 Task: Write a number "DM1250"
Action: Mouse pressed left at (641, 64)
Screenshot: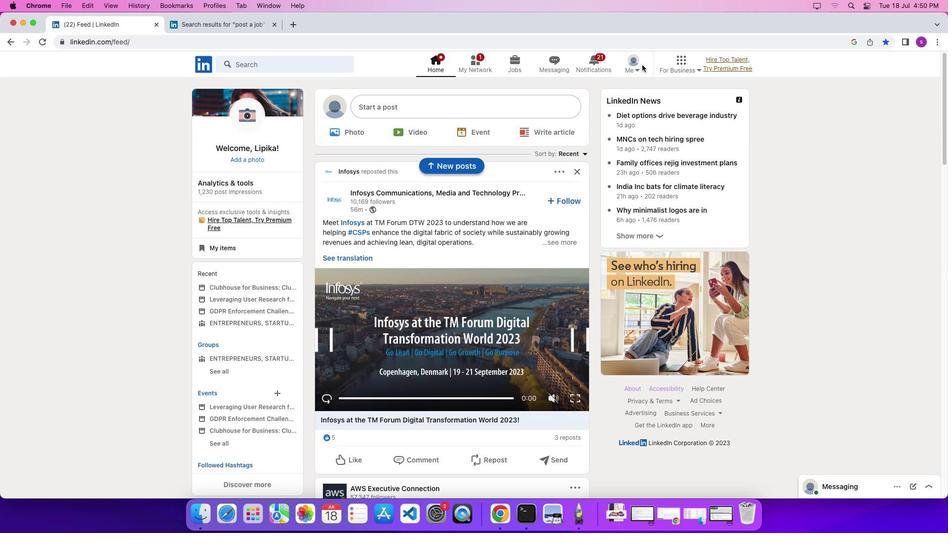 
Action: Mouse moved to (635, 67)
Screenshot: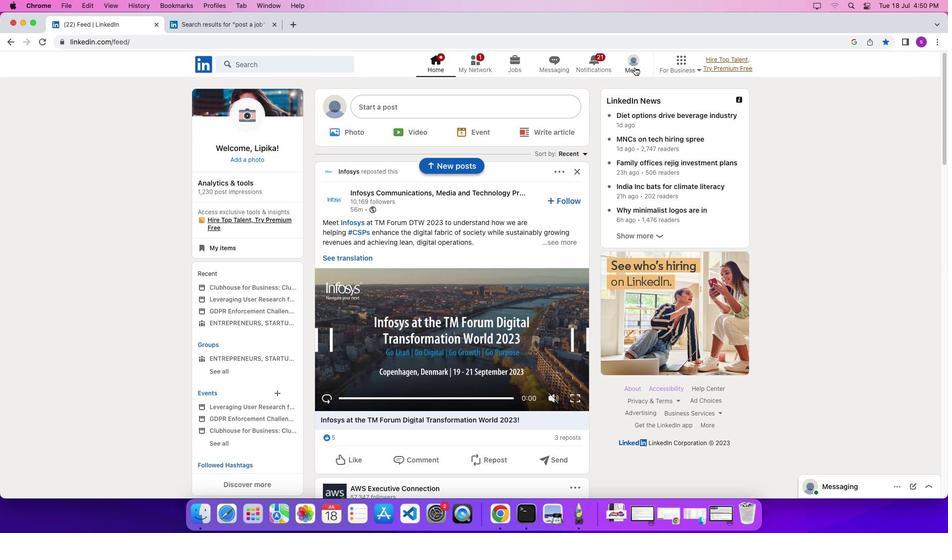 
Action: Mouse pressed left at (635, 67)
Screenshot: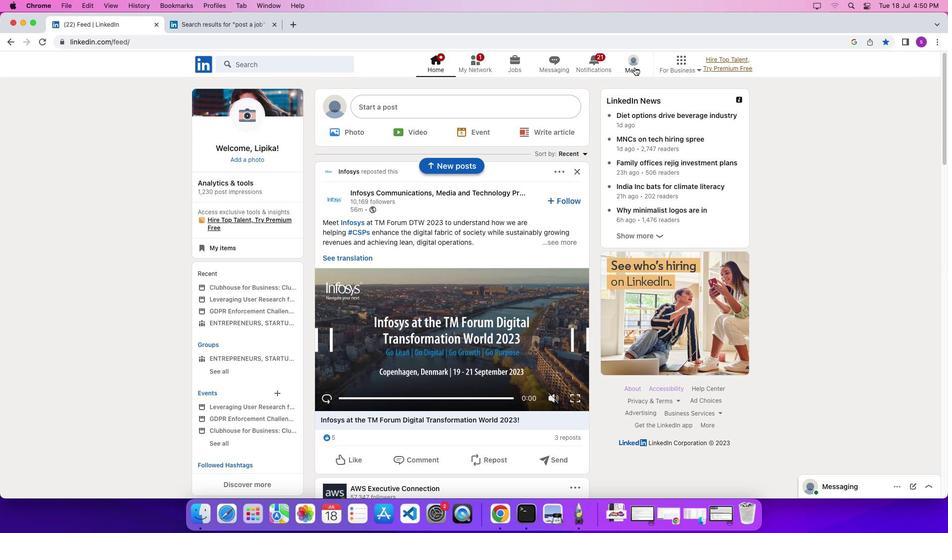 
Action: Mouse moved to (584, 120)
Screenshot: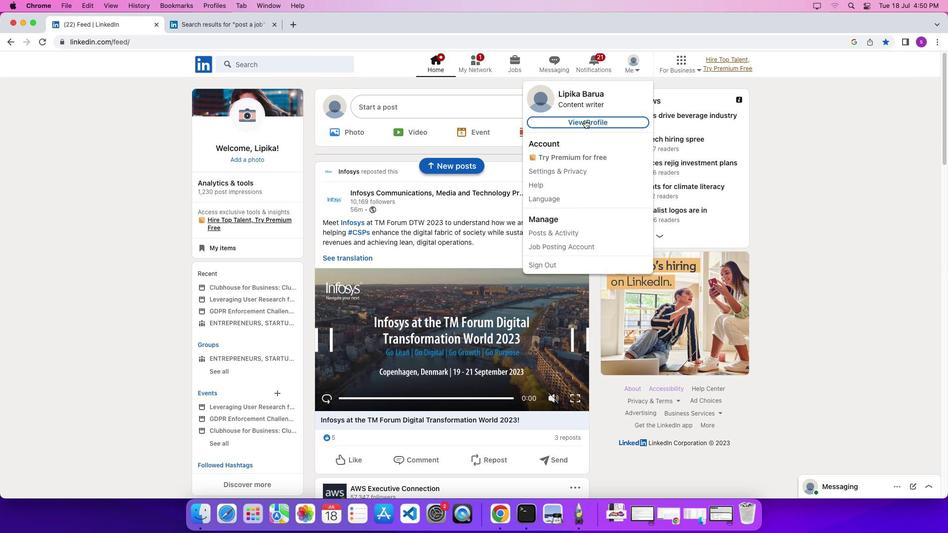 
Action: Mouse pressed left at (584, 120)
Screenshot: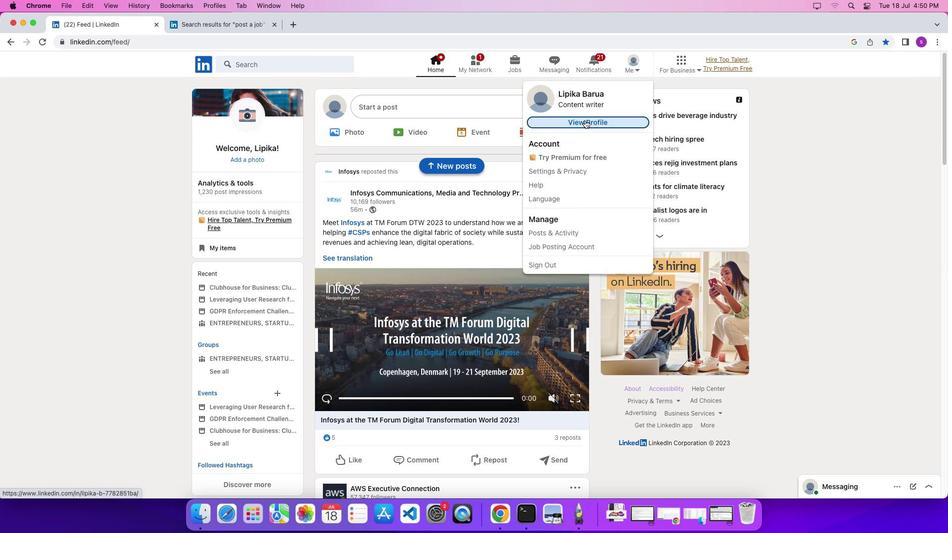 
Action: Mouse moved to (283, 320)
Screenshot: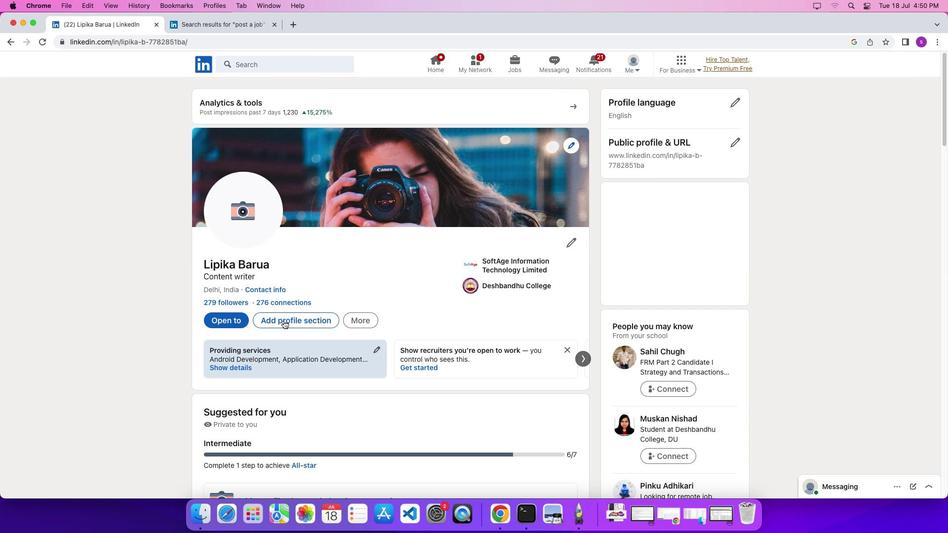 
Action: Mouse pressed left at (283, 320)
Screenshot: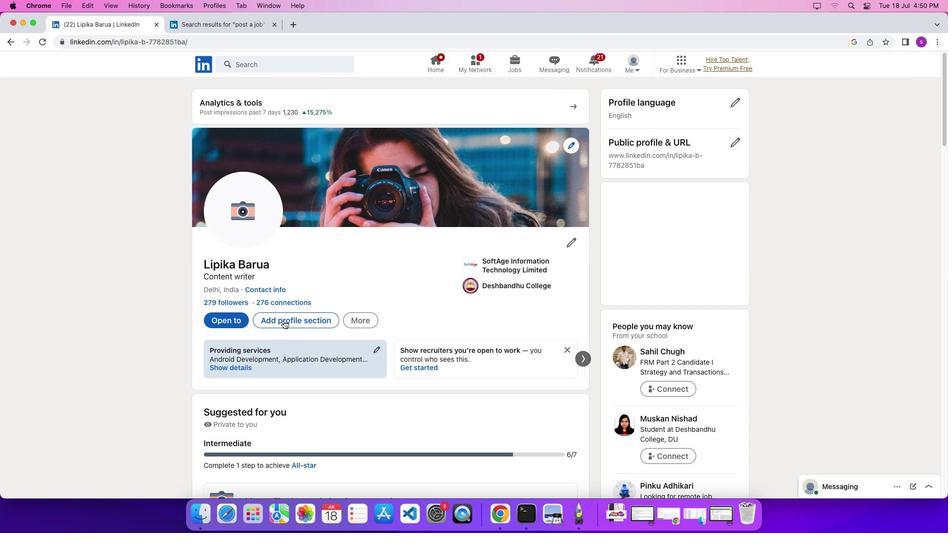
Action: Mouse moved to (361, 275)
Screenshot: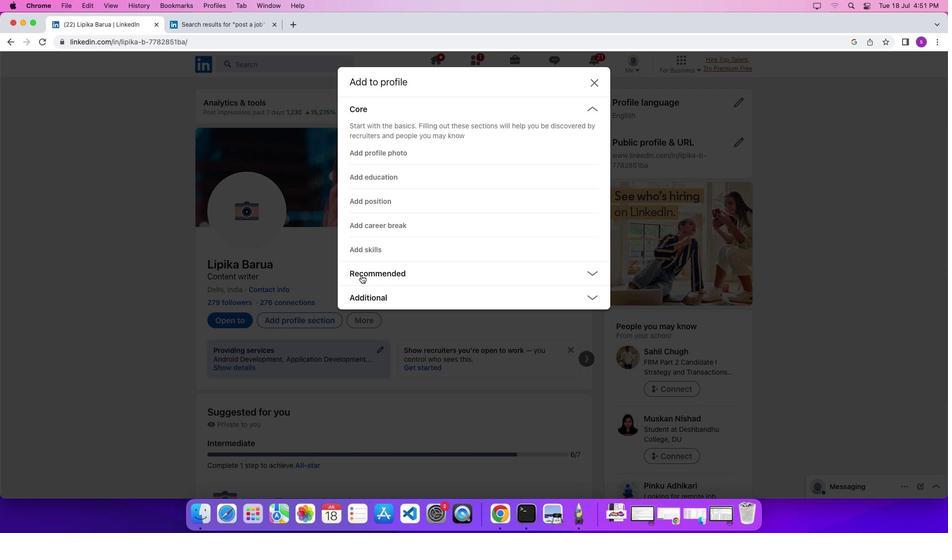 
Action: Mouse pressed left at (361, 275)
Screenshot: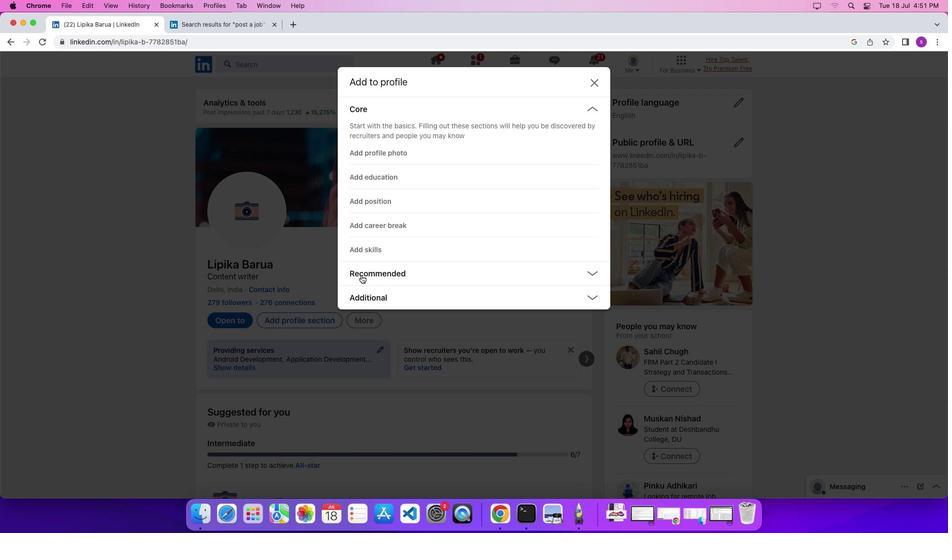 
Action: Mouse moved to (365, 248)
Screenshot: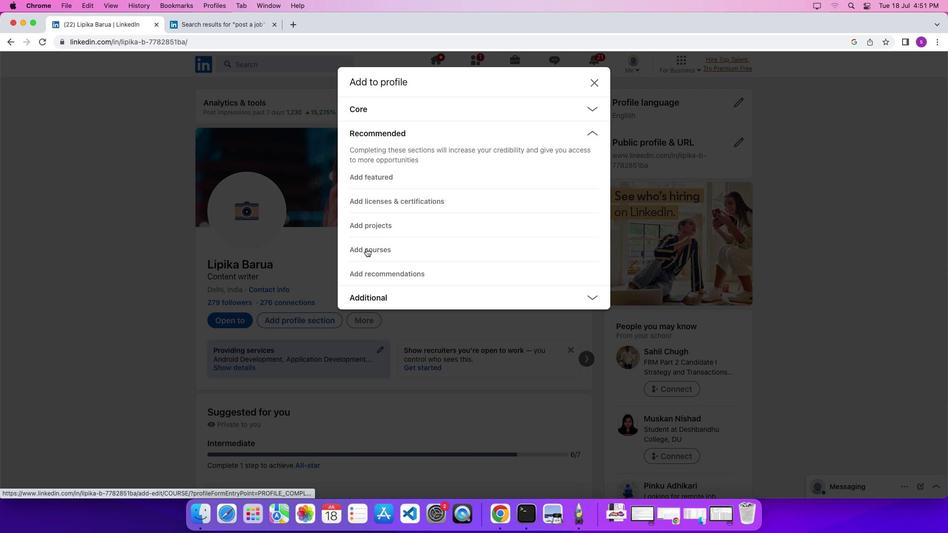 
Action: Mouse pressed left at (365, 248)
Screenshot: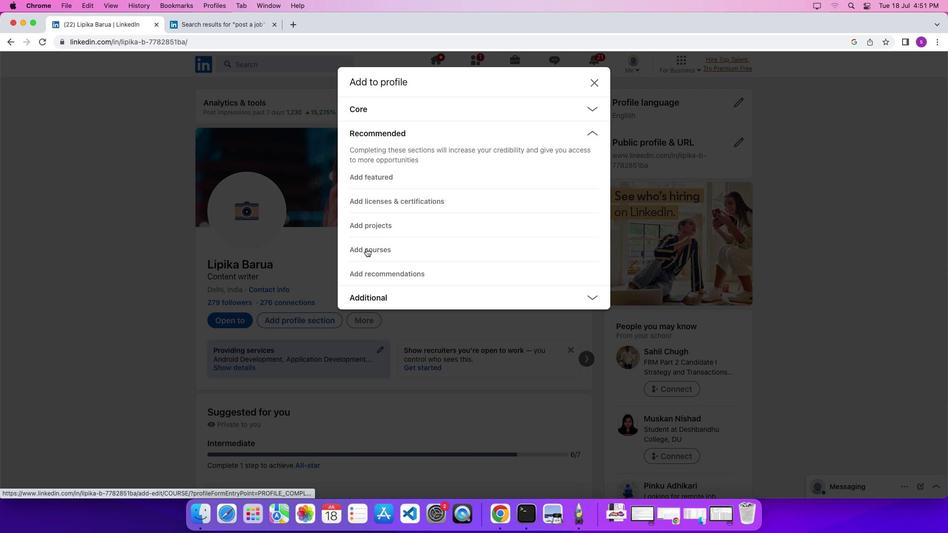 
Action: Mouse moved to (348, 183)
Screenshot: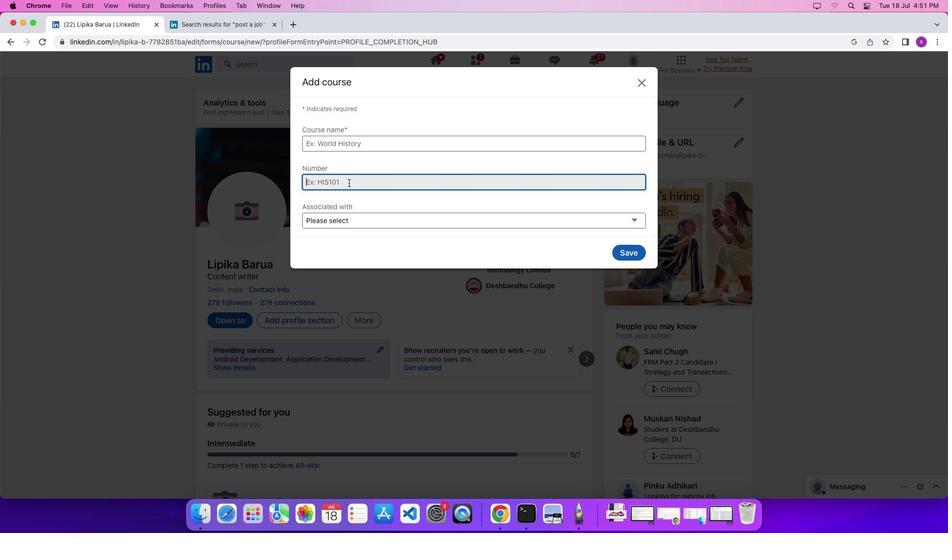 
Action: Mouse pressed left at (348, 183)
Screenshot: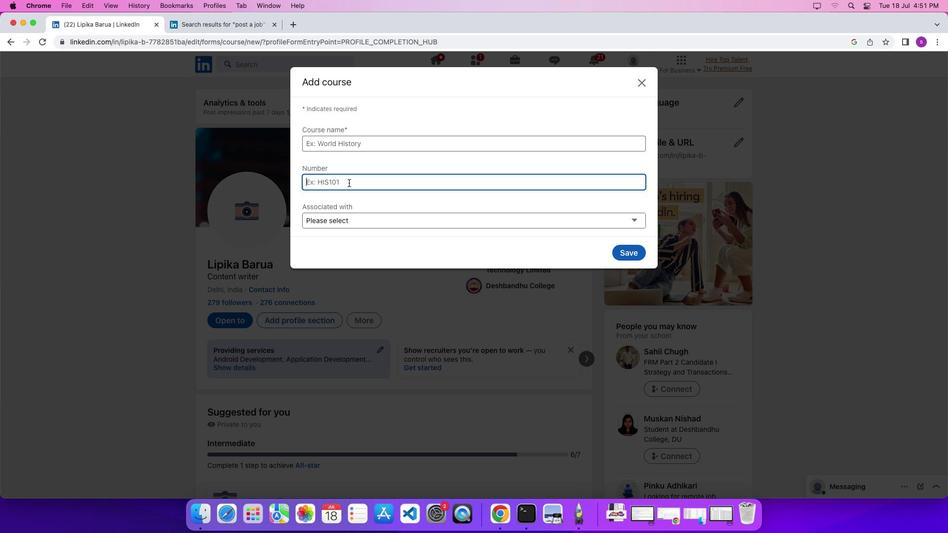 
Action: Key pressed Key.shift'D''M''1''2''5''0'
Screenshot: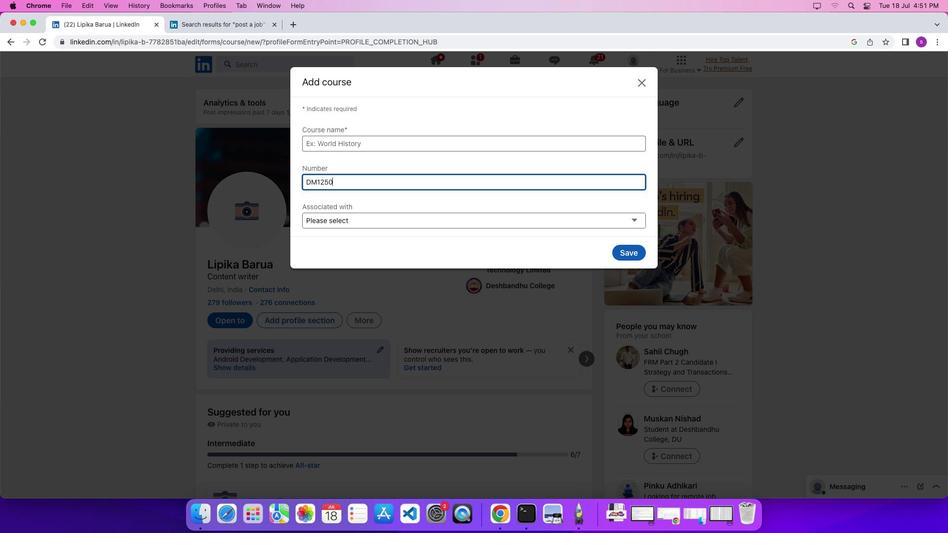
